 Task: Add Sprouts Yellow Corn Tortilla Chips to the cart.
Action: Mouse moved to (227, 110)
Screenshot: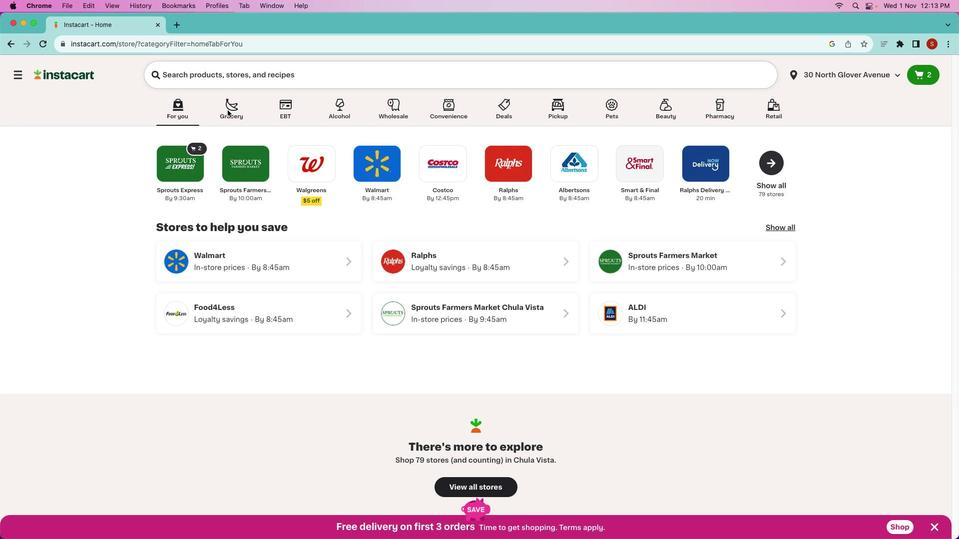 
Action: Mouse pressed left at (227, 110)
Screenshot: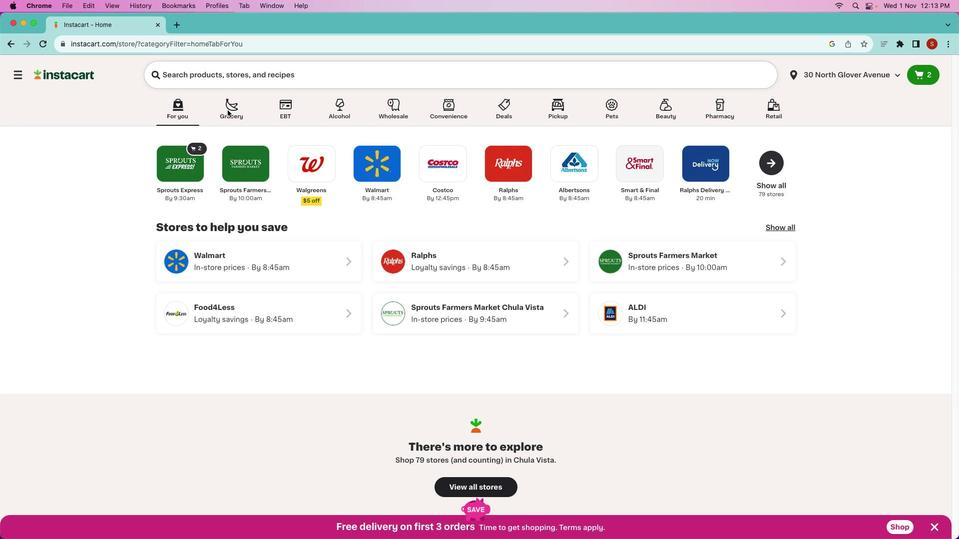 
Action: Mouse pressed left at (227, 110)
Screenshot: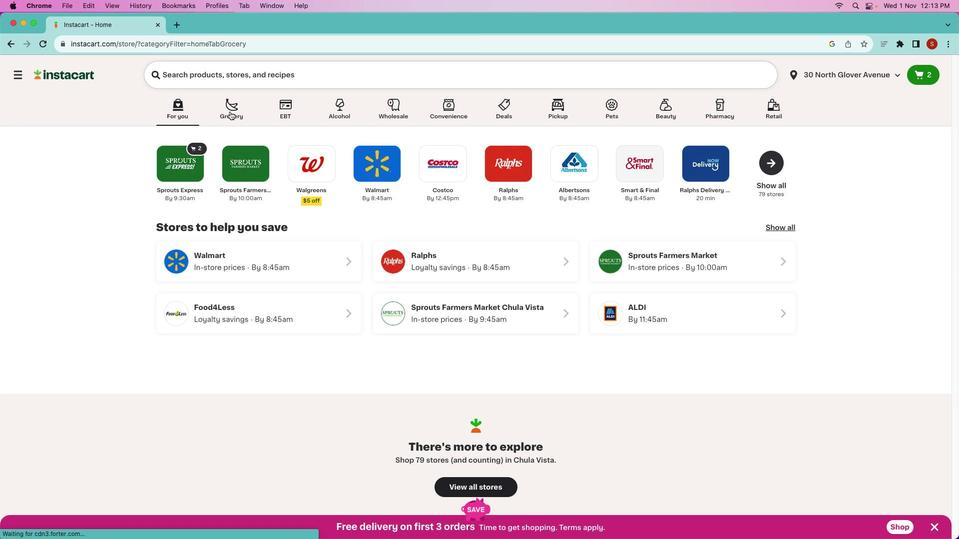 
Action: Mouse moved to (443, 318)
Screenshot: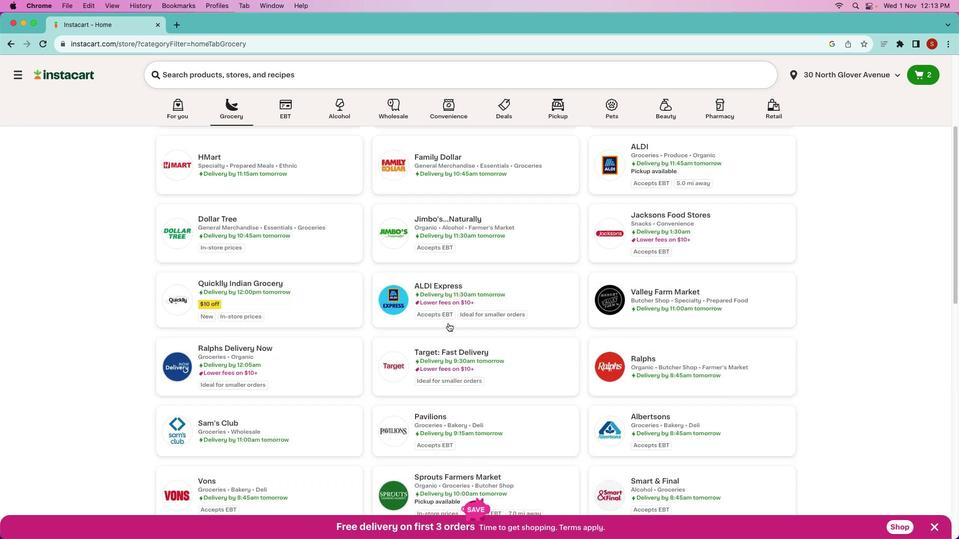 
Action: Mouse scrolled (443, 318) with delta (0, 0)
Screenshot: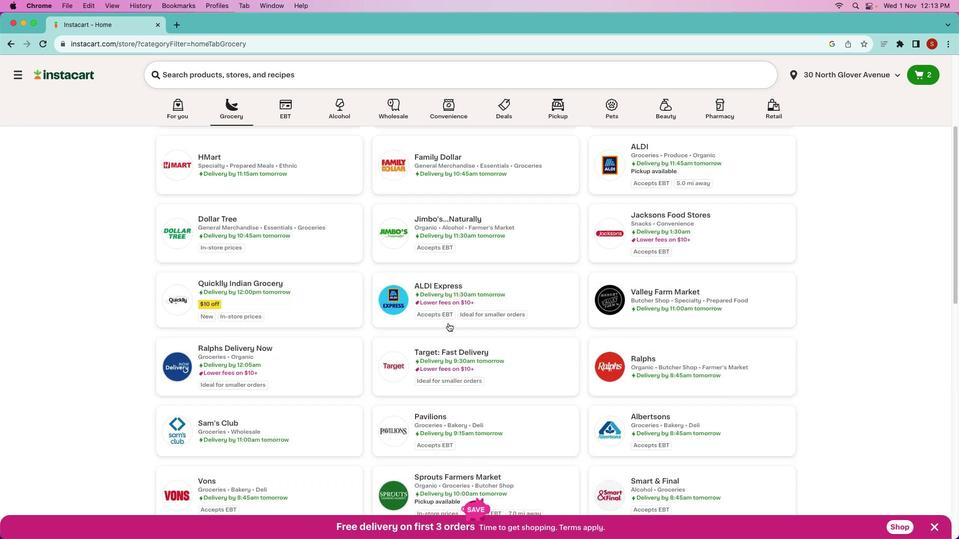 
Action: Mouse moved to (443, 317)
Screenshot: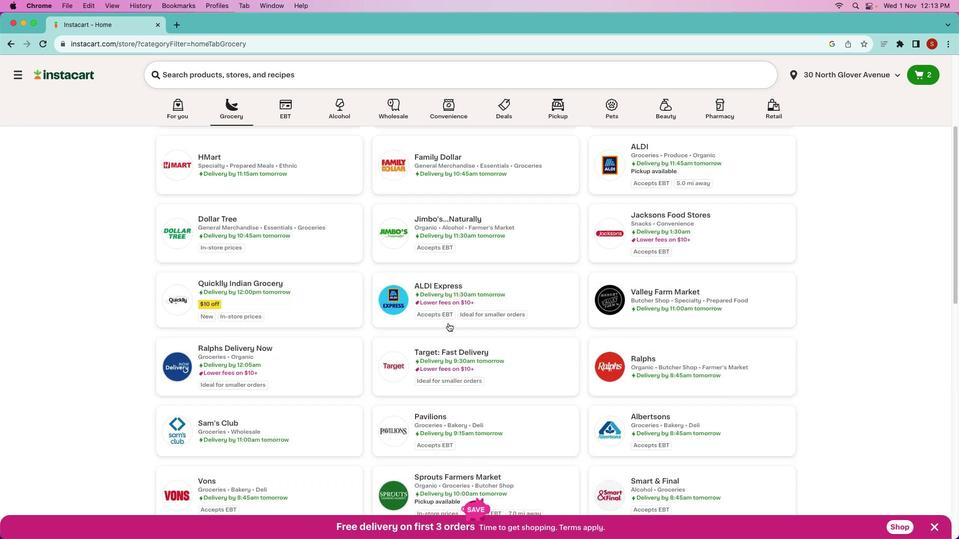 
Action: Mouse scrolled (443, 317) with delta (0, 0)
Screenshot: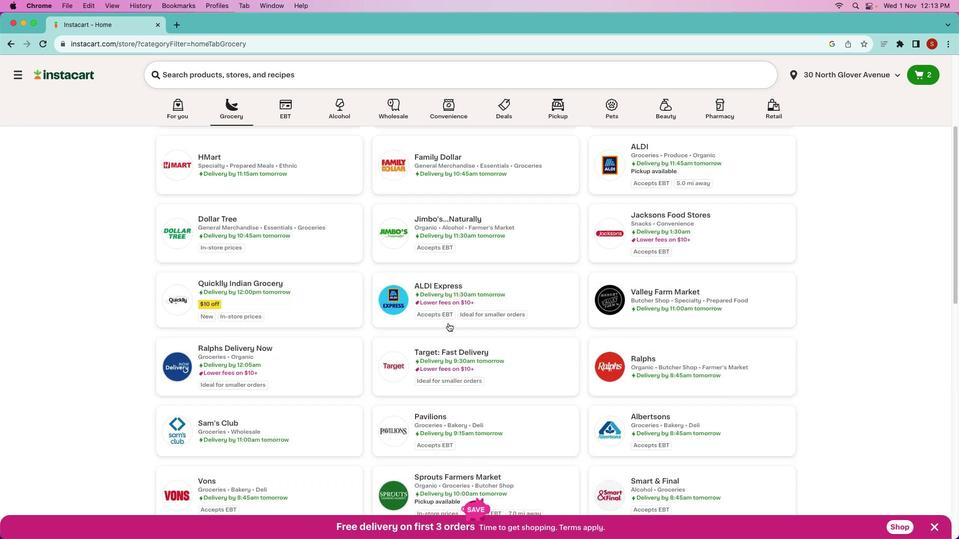 
Action: Mouse moved to (444, 317)
Screenshot: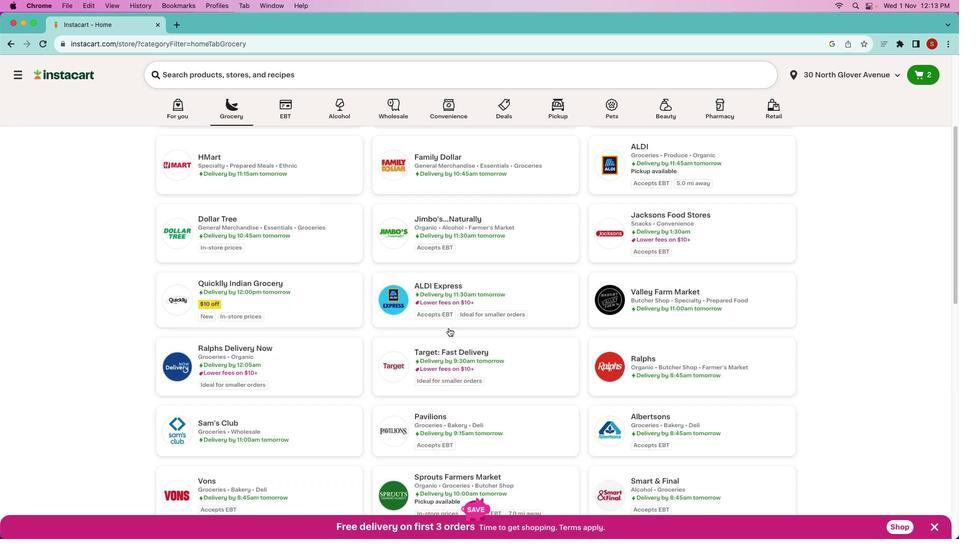 
Action: Mouse scrolled (444, 317) with delta (0, -1)
Screenshot: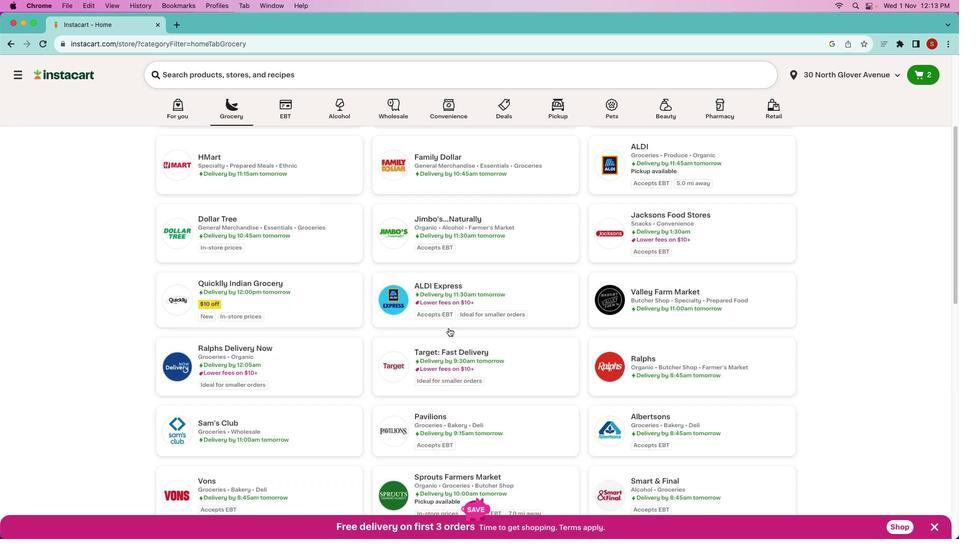 
Action: Mouse moved to (444, 317)
Screenshot: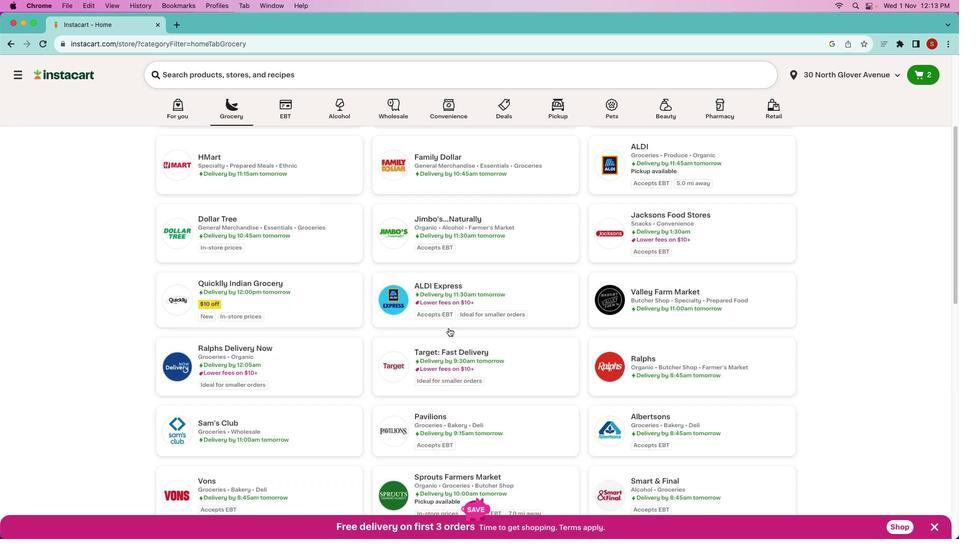 
Action: Mouse scrolled (444, 317) with delta (0, -2)
Screenshot: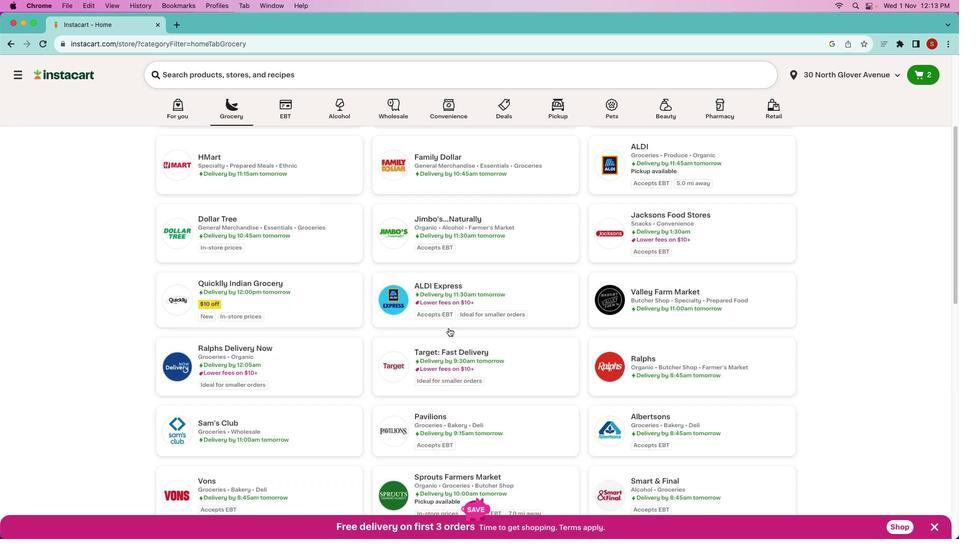 
Action: Mouse moved to (449, 330)
Screenshot: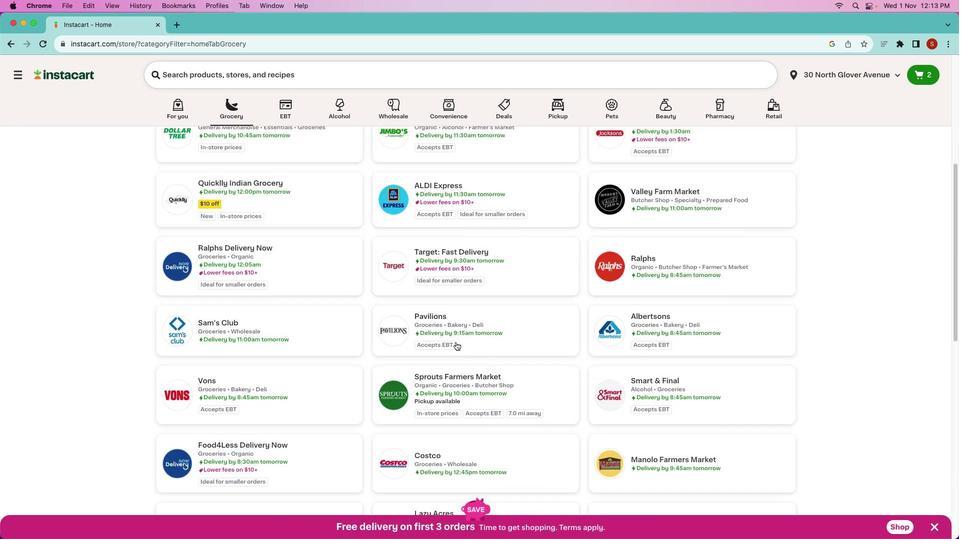
Action: Mouse scrolled (449, 330) with delta (0, 0)
Screenshot: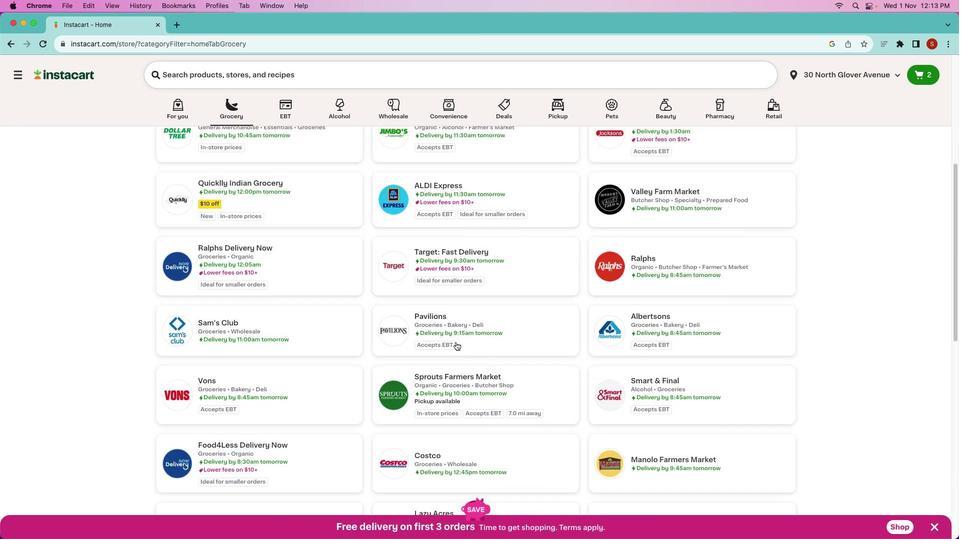 
Action: Mouse moved to (450, 330)
Screenshot: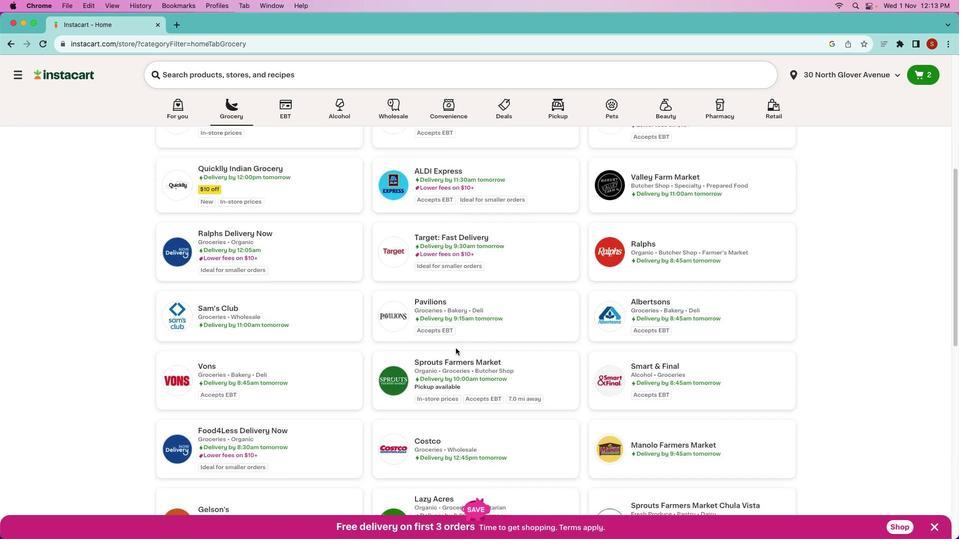 
Action: Mouse scrolled (450, 330) with delta (0, 0)
Screenshot: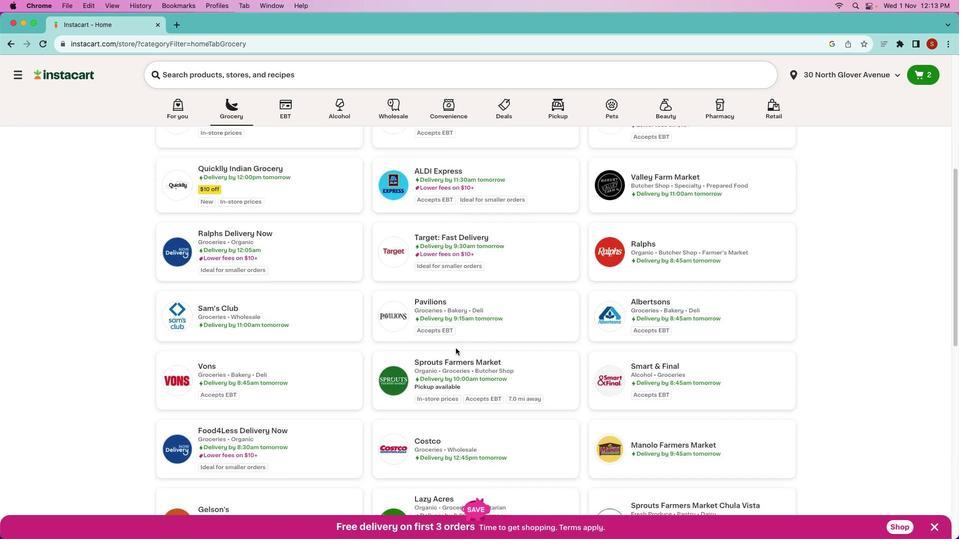 
Action: Mouse moved to (450, 330)
Screenshot: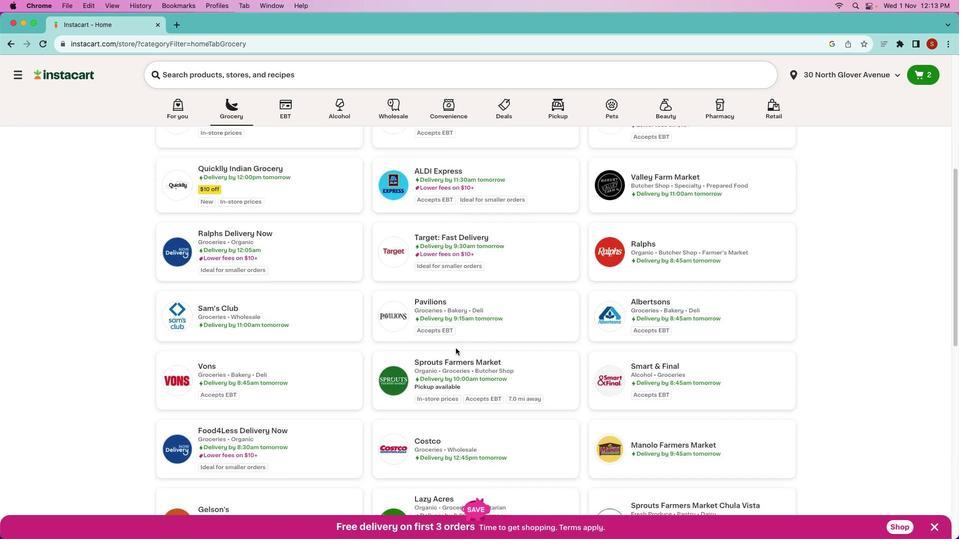 
Action: Mouse scrolled (450, 330) with delta (0, -1)
Screenshot: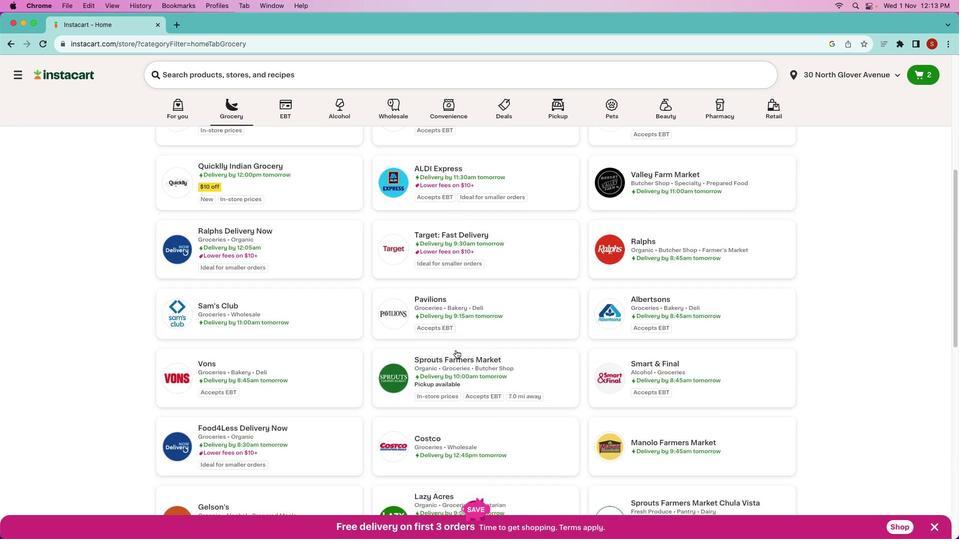 
Action: Mouse moved to (456, 351)
Screenshot: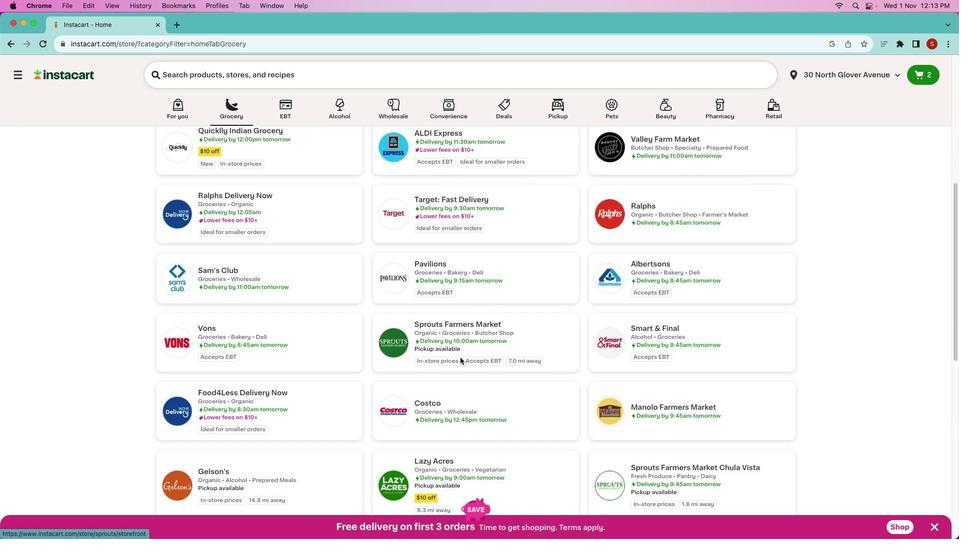 
Action: Mouse scrolled (456, 351) with delta (0, 0)
Screenshot: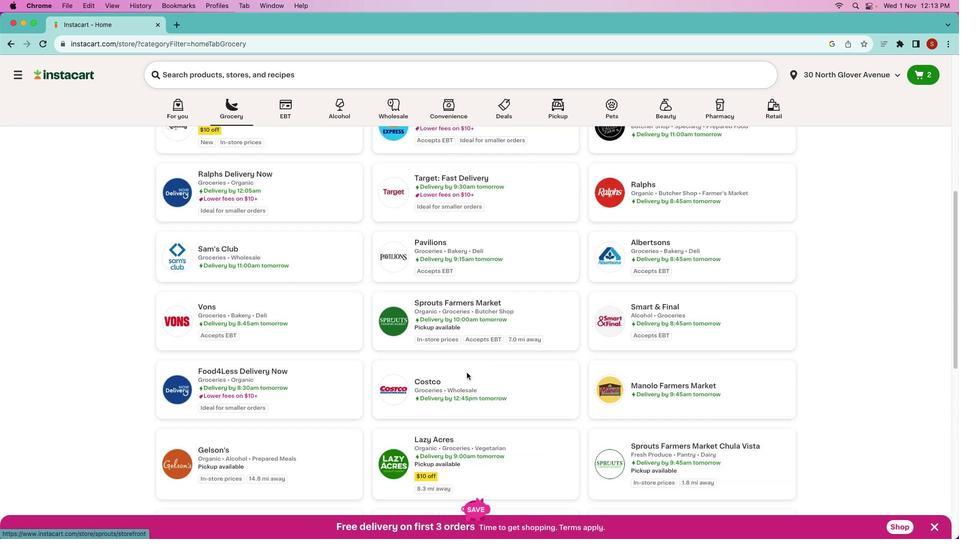 
Action: Mouse scrolled (456, 351) with delta (0, 0)
Screenshot: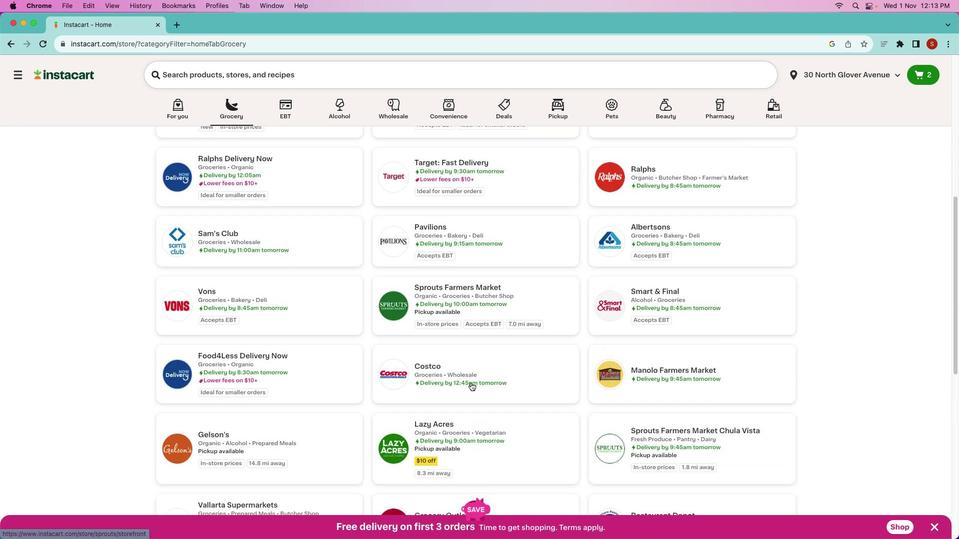 
Action: Mouse scrolled (456, 351) with delta (0, 0)
Screenshot: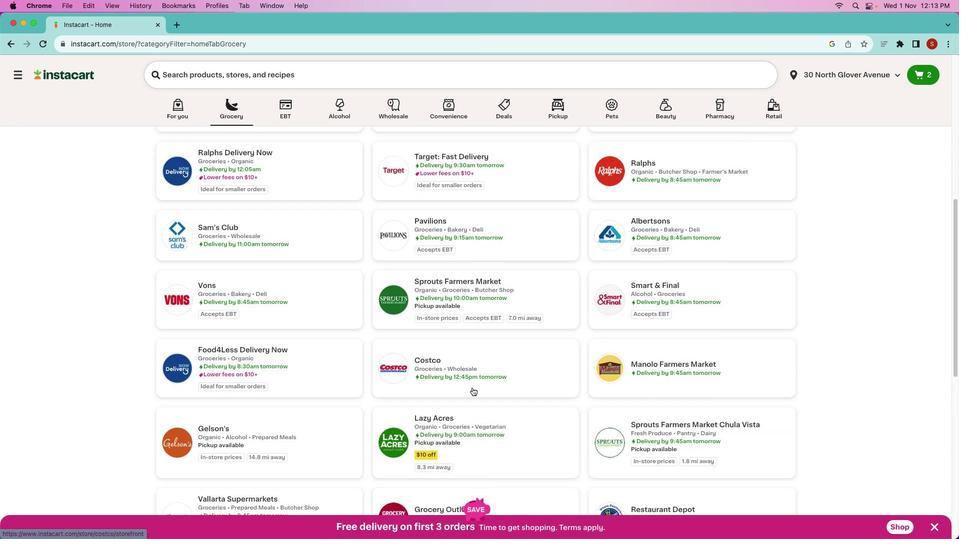 
Action: Mouse moved to (472, 388)
Screenshot: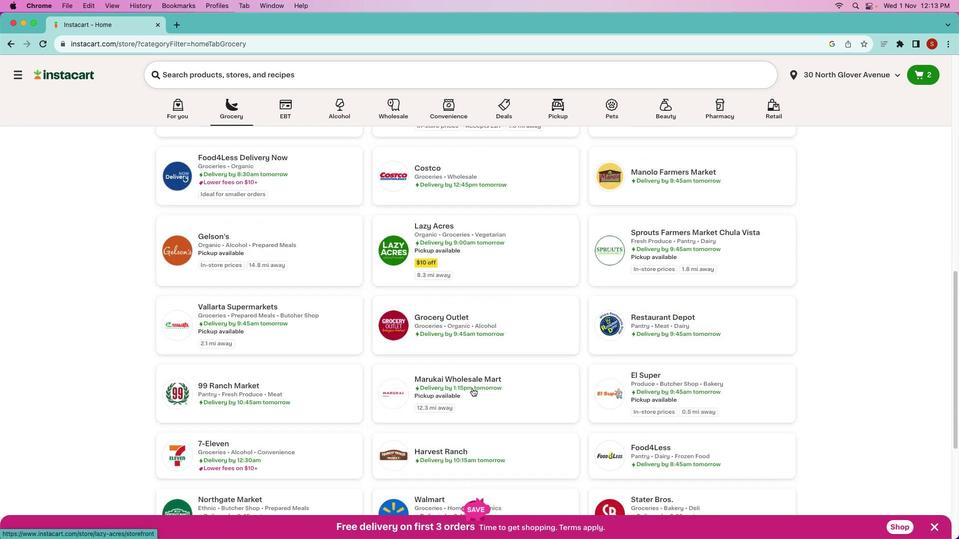 
Action: Mouse scrolled (472, 388) with delta (0, 0)
Screenshot: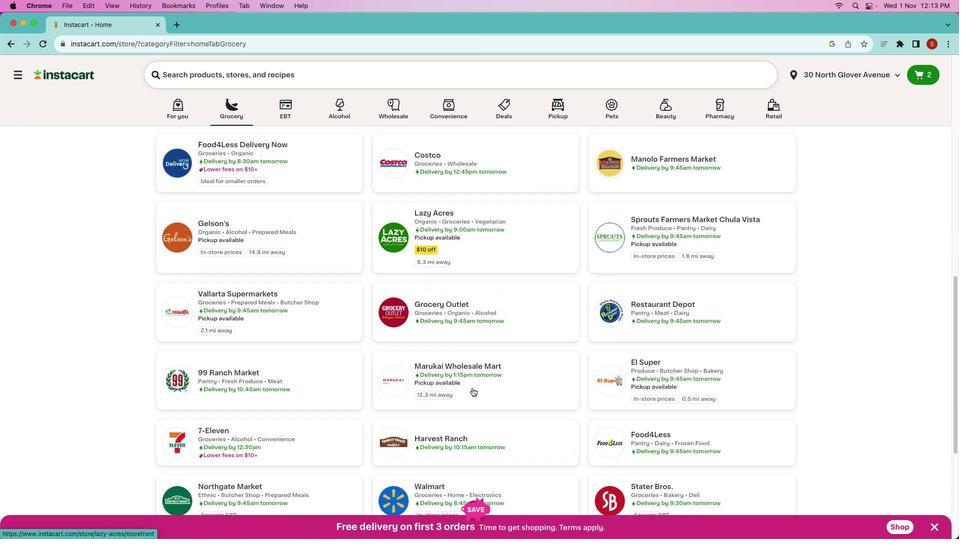 
Action: Mouse moved to (472, 388)
Screenshot: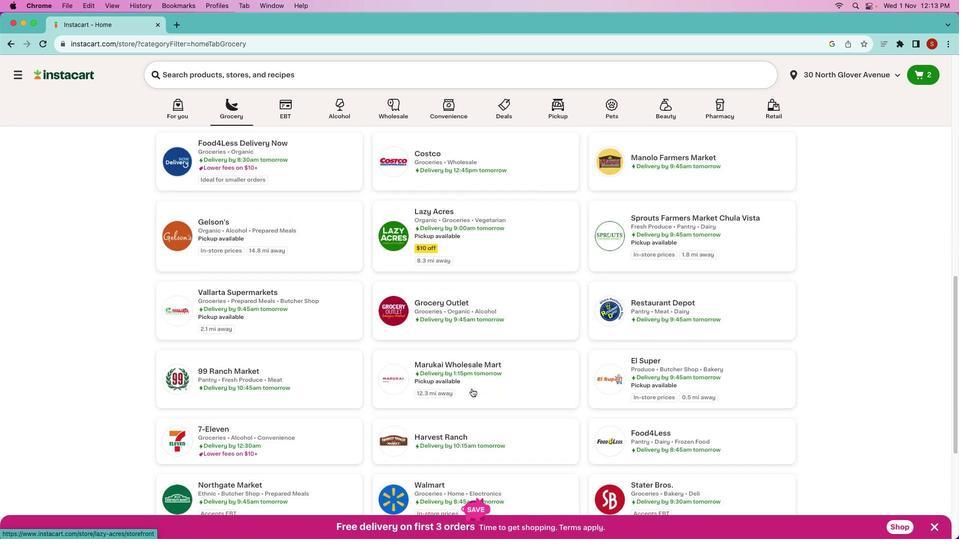 
Action: Mouse scrolled (472, 388) with delta (0, 0)
Screenshot: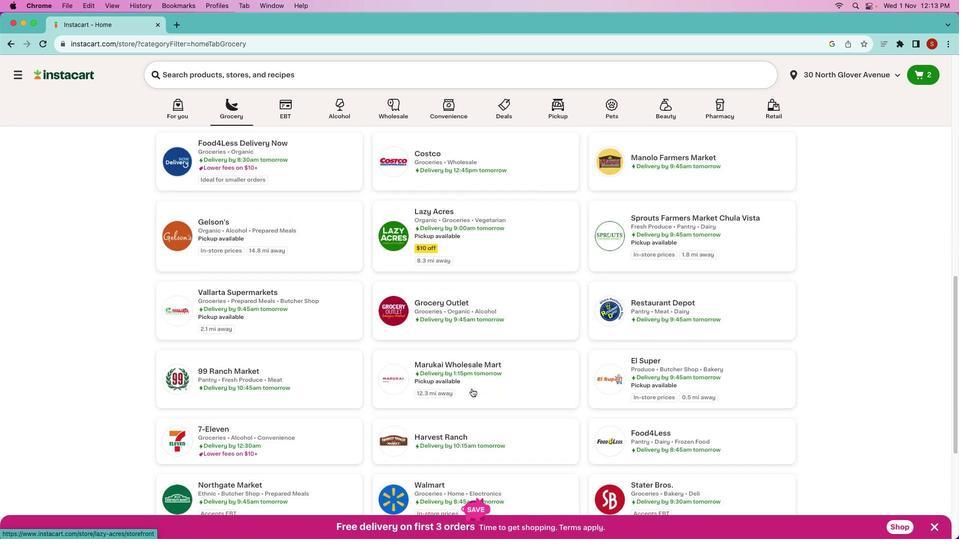 
Action: Mouse scrolled (472, 388) with delta (0, -1)
Screenshot: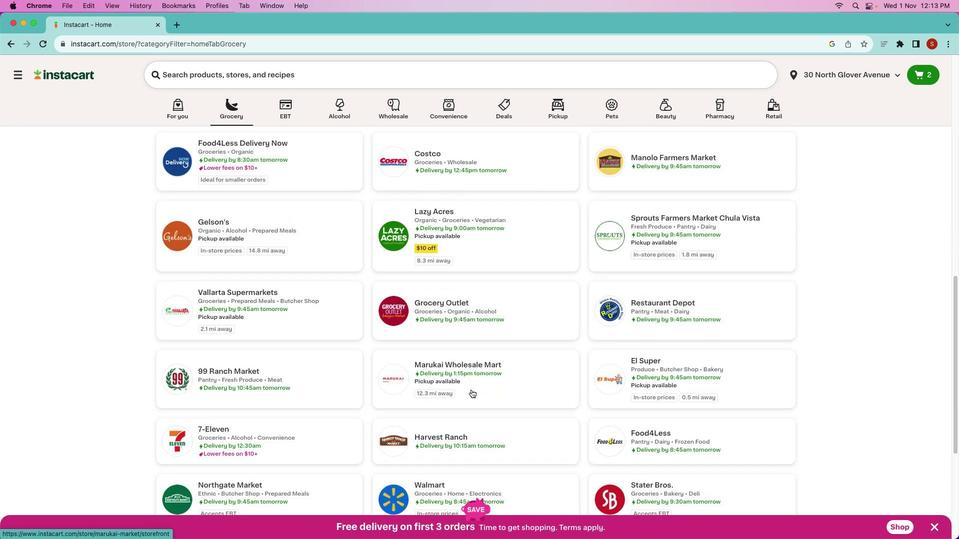 
Action: Mouse scrolled (472, 388) with delta (0, -2)
Screenshot: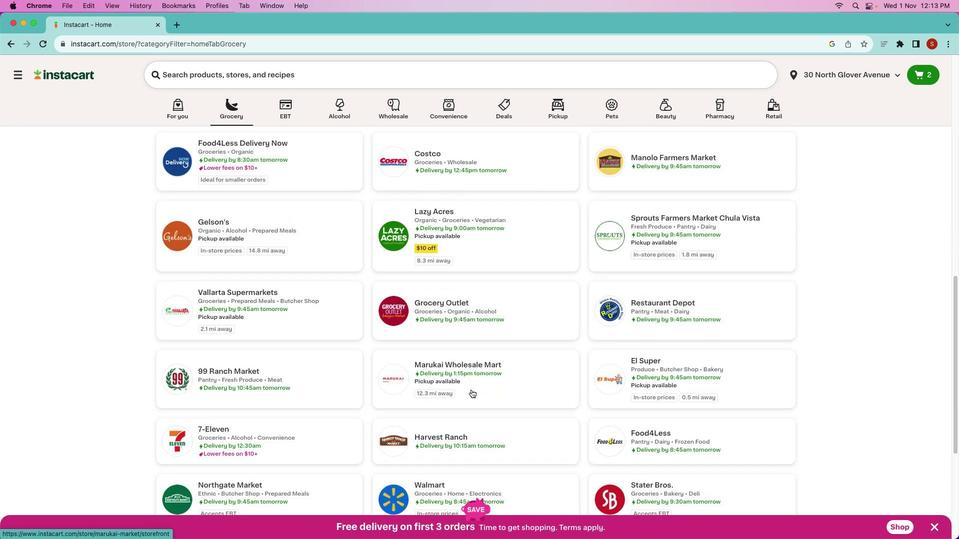 
Action: Mouse moved to (470, 390)
Screenshot: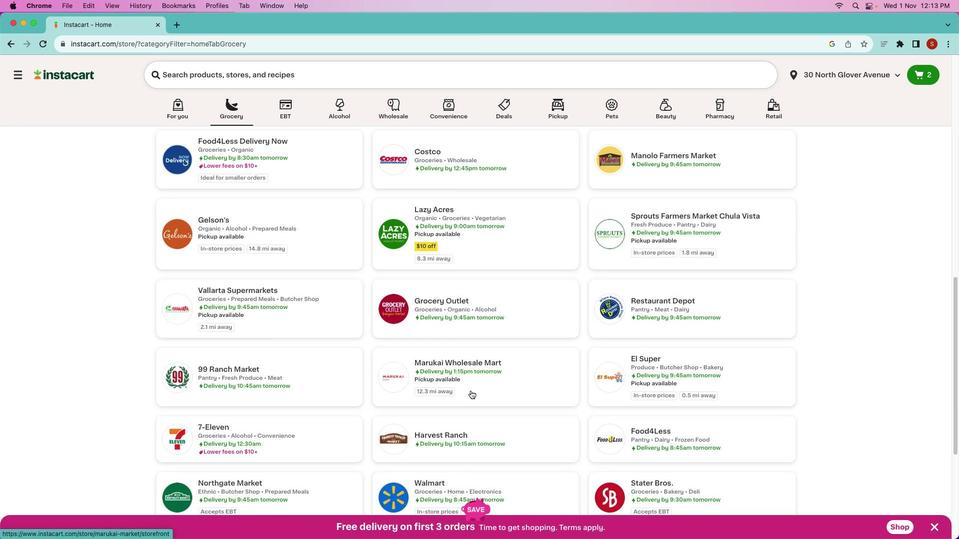 
Action: Mouse scrolled (470, 390) with delta (0, 0)
Screenshot: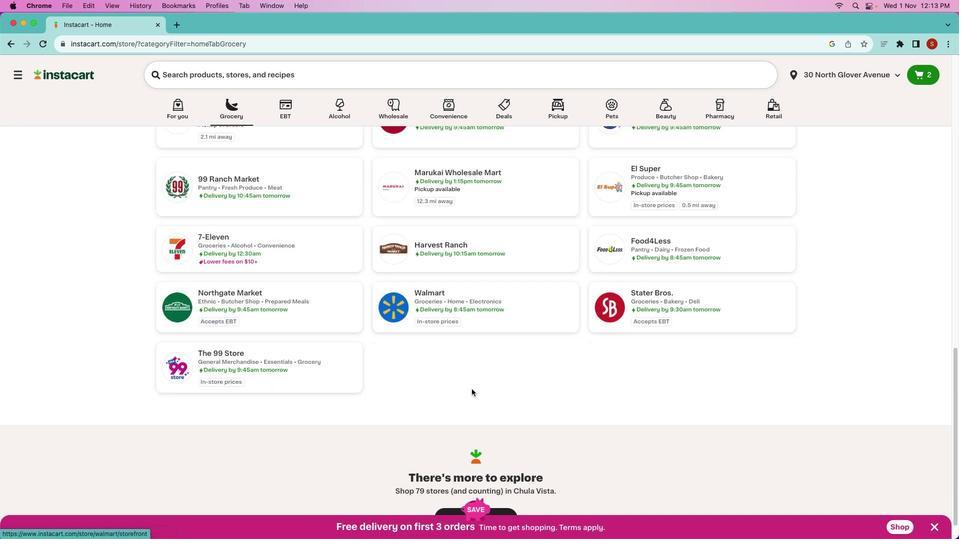 
Action: Mouse scrolled (470, 390) with delta (0, 0)
Screenshot: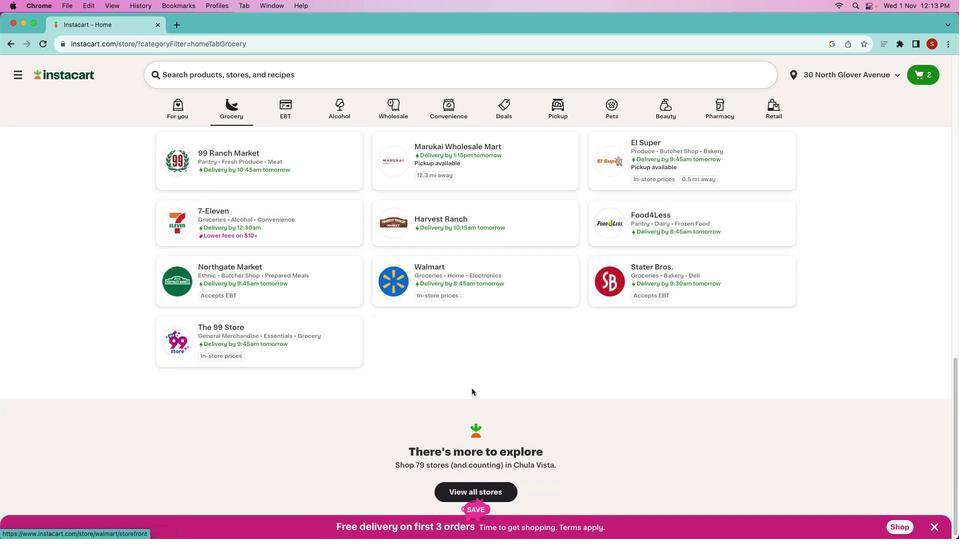 
Action: Mouse scrolled (470, 390) with delta (0, -1)
Screenshot: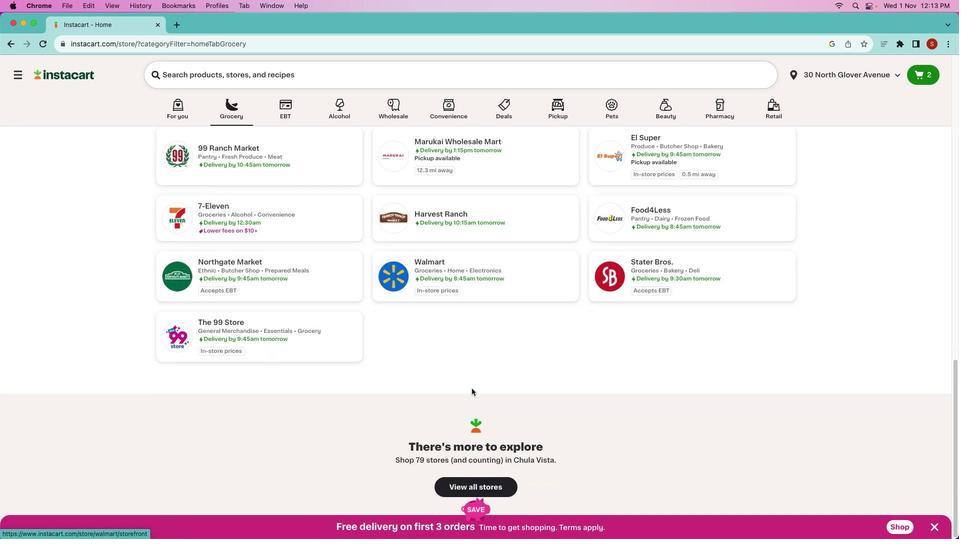 
Action: Mouse scrolled (470, 390) with delta (0, -2)
Screenshot: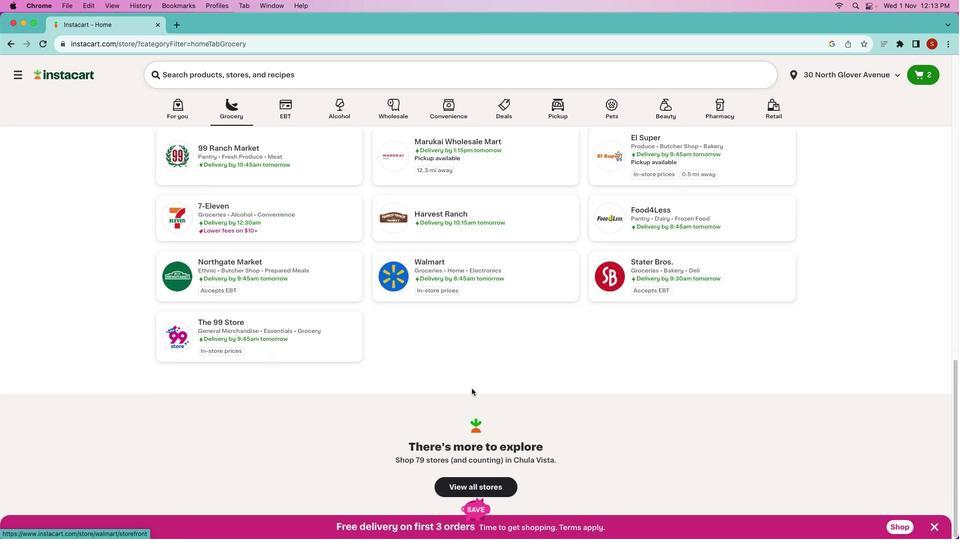 
Action: Mouse scrolled (470, 390) with delta (0, -2)
Screenshot: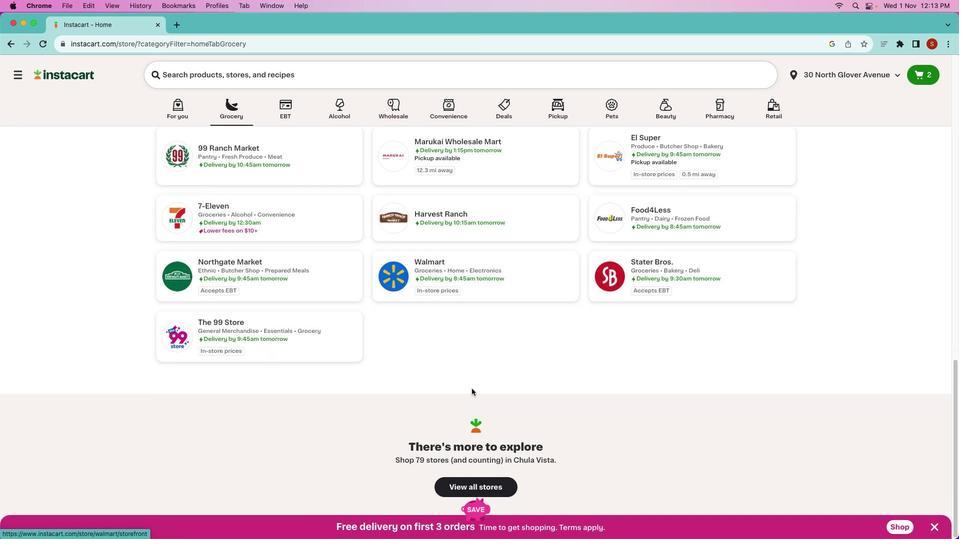 
Action: Mouse moved to (471, 388)
Screenshot: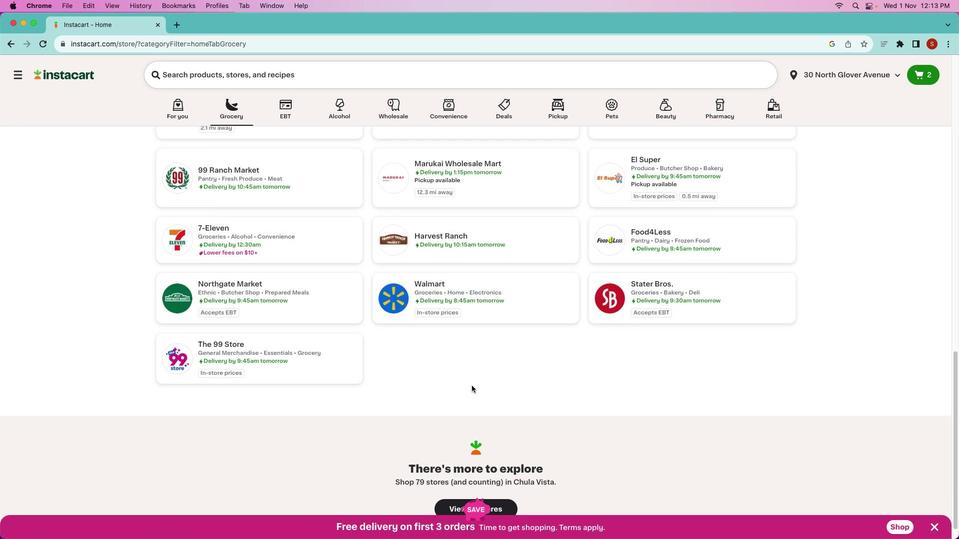
Action: Mouse scrolled (471, 388) with delta (0, 0)
Screenshot: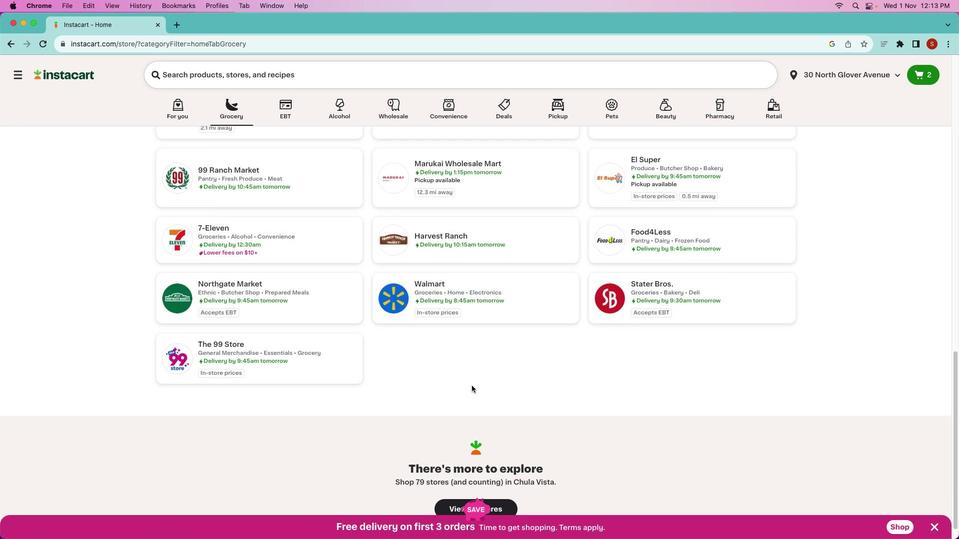 
Action: Mouse moved to (470, 388)
Screenshot: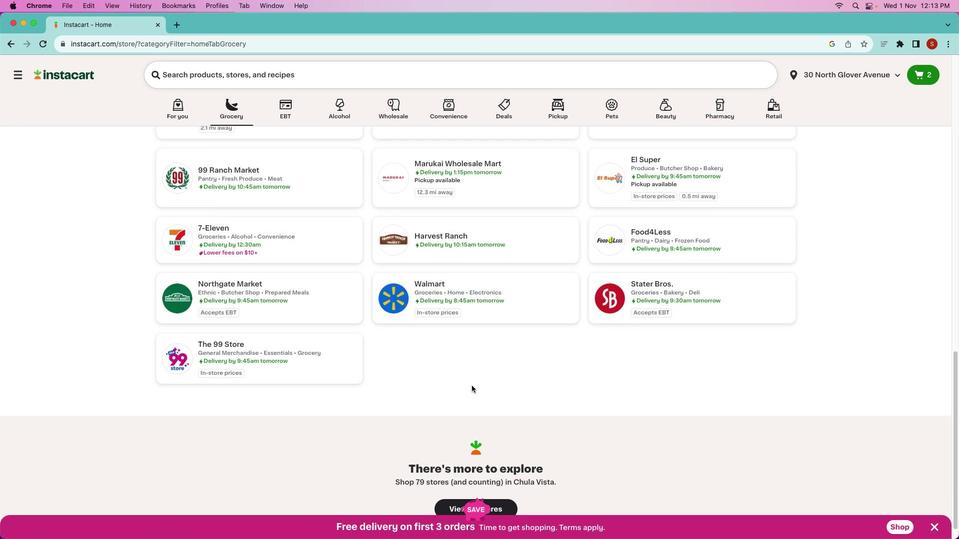 
Action: Mouse scrolled (470, 388) with delta (0, 0)
Screenshot: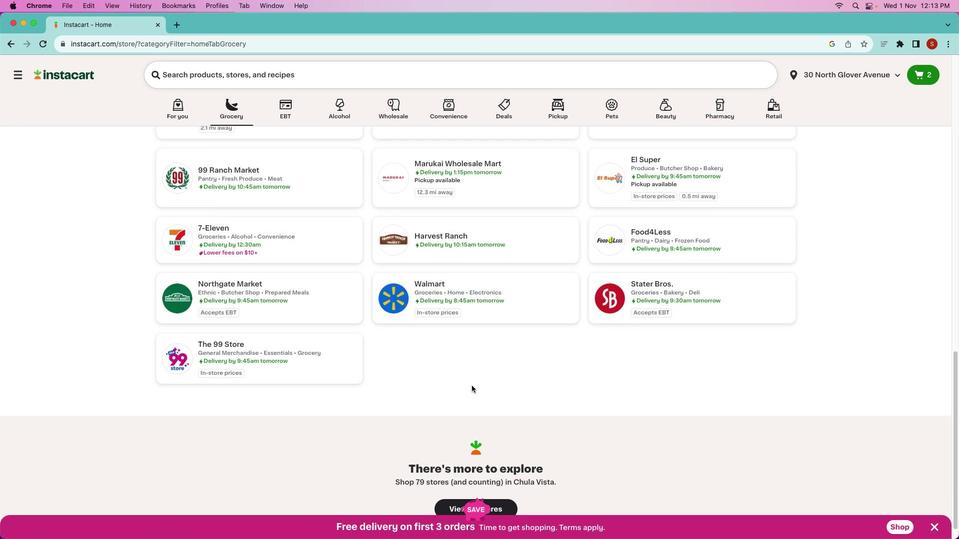 
Action: Mouse moved to (471, 386)
Screenshot: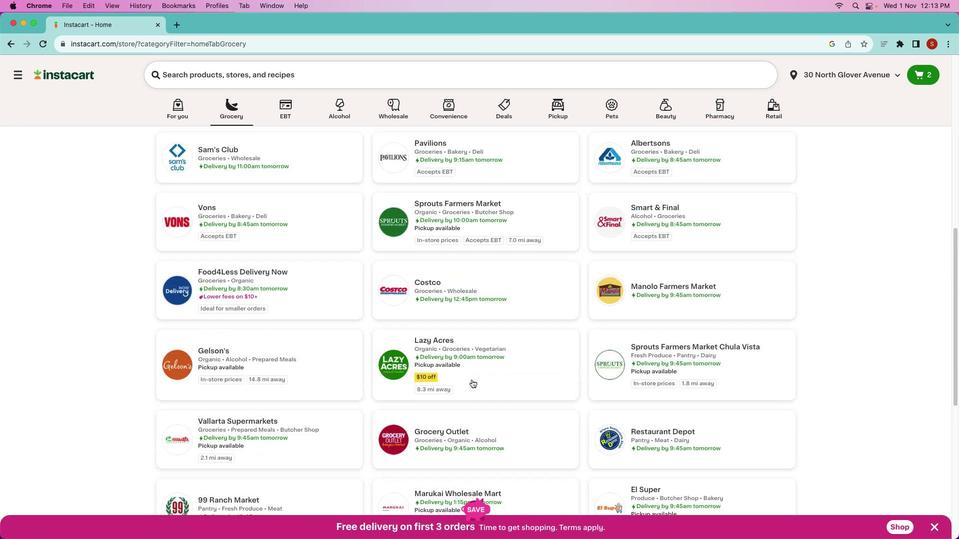 
Action: Mouse scrolled (471, 386) with delta (0, 0)
Screenshot: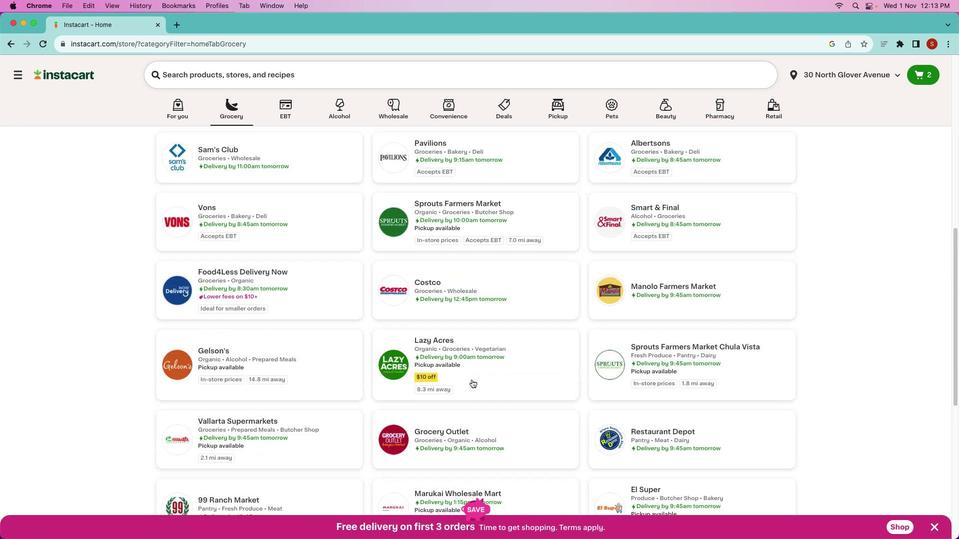 
Action: Mouse moved to (471, 387)
Screenshot: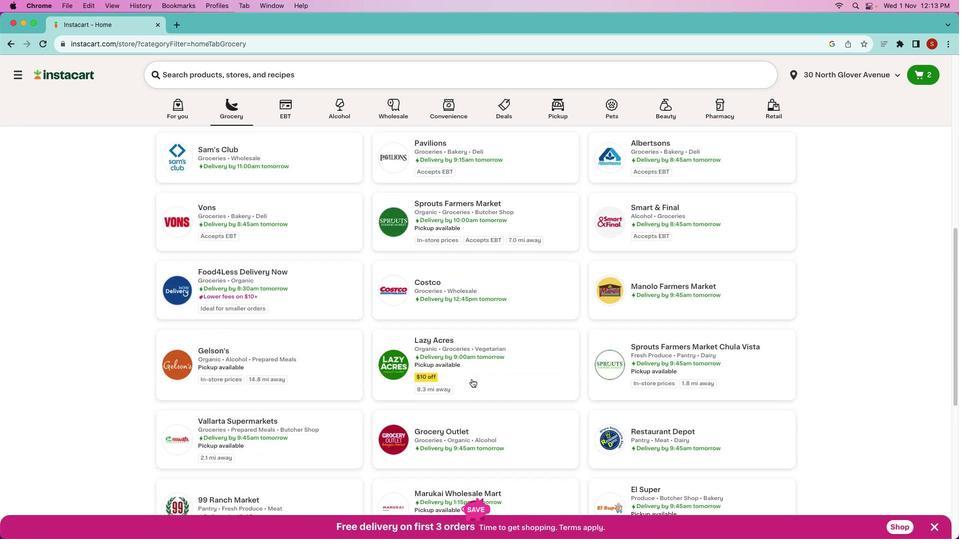 
Action: Mouse scrolled (471, 387) with delta (0, 0)
Screenshot: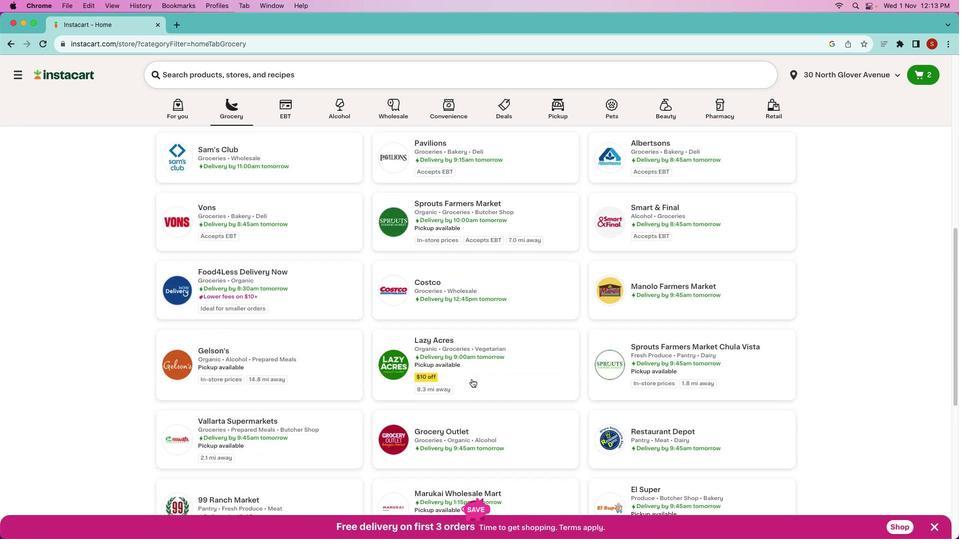 
Action: Mouse moved to (470, 387)
Screenshot: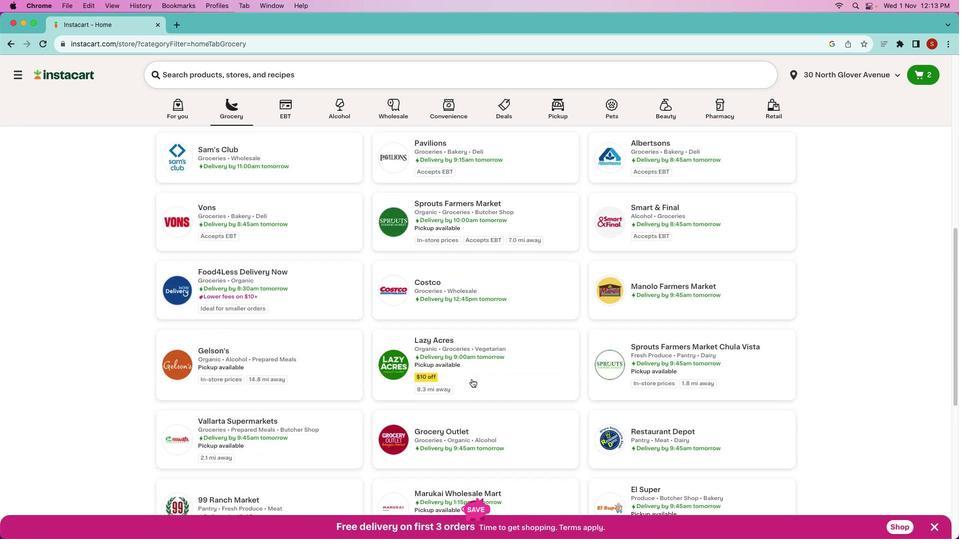 
Action: Mouse scrolled (470, 387) with delta (0, 1)
Screenshot: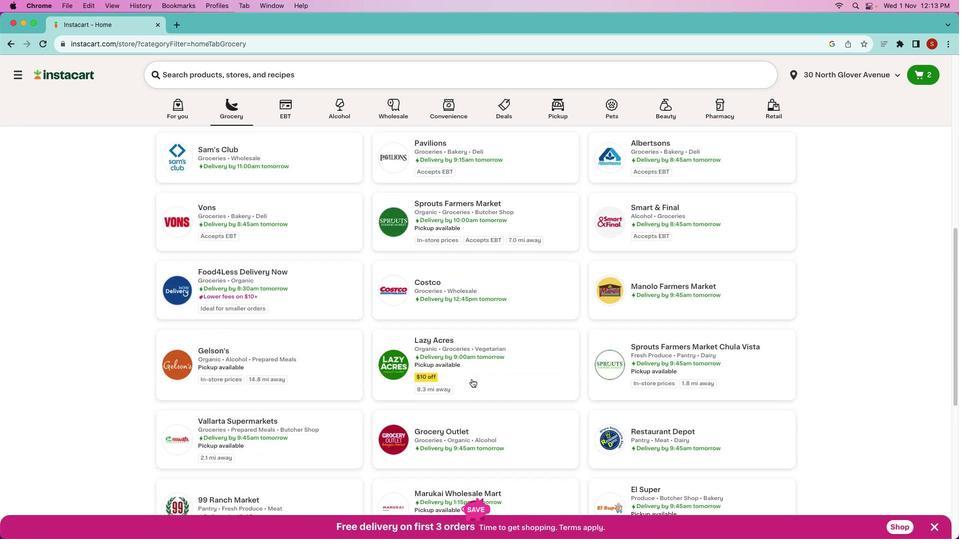 
Action: Mouse moved to (470, 387)
Screenshot: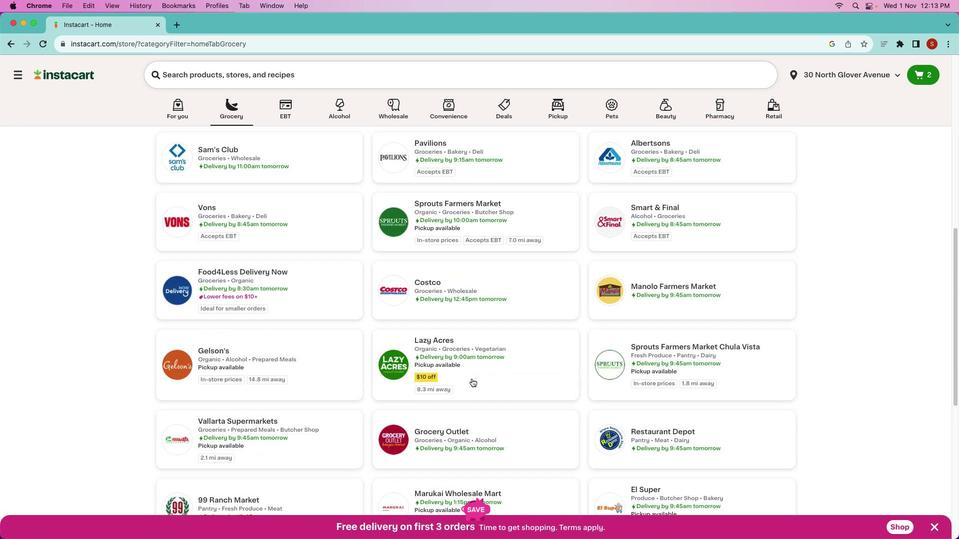 
Action: Mouse scrolled (470, 387) with delta (0, 2)
Screenshot: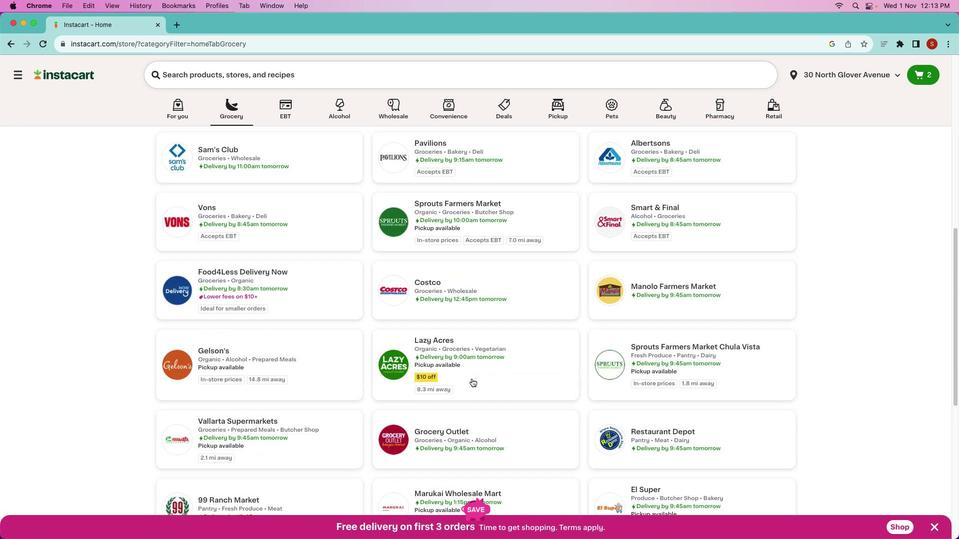 
Action: Mouse moved to (470, 387)
Screenshot: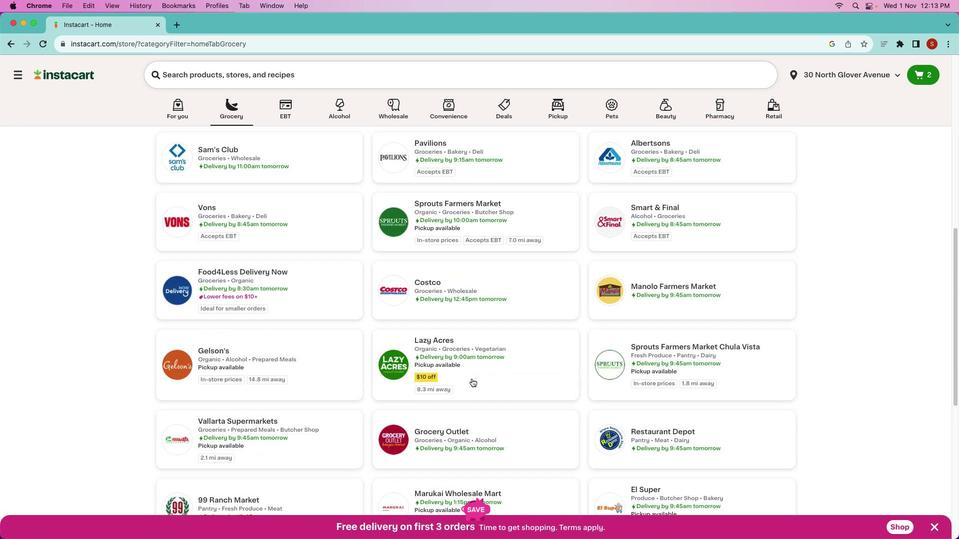 
Action: Mouse scrolled (470, 387) with delta (0, 2)
Screenshot: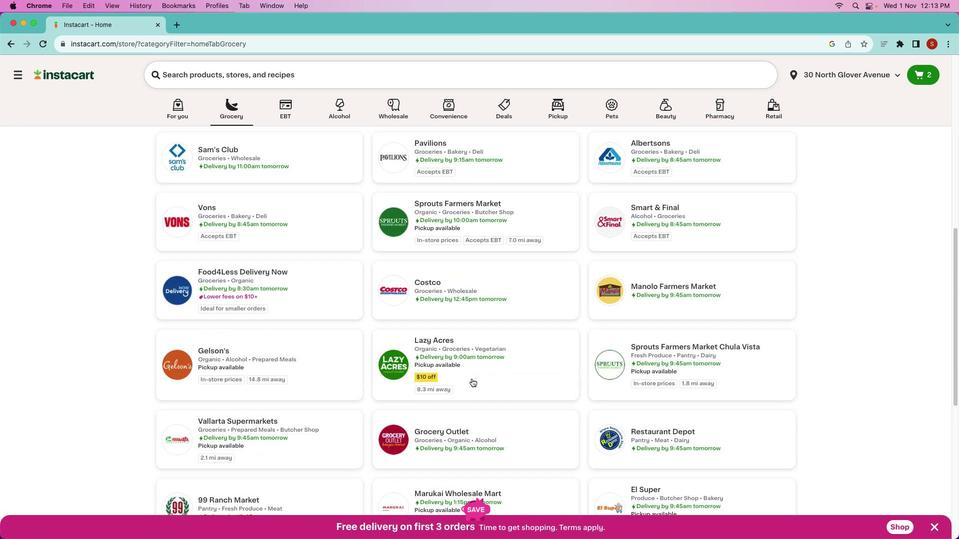 
Action: Mouse moved to (471, 378)
Screenshot: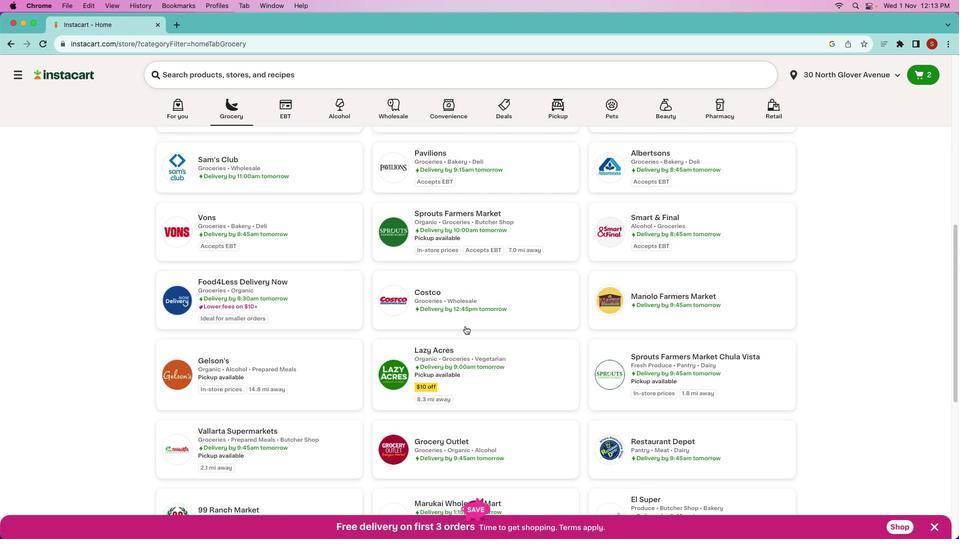 
Action: Mouse scrolled (471, 378) with delta (0, 0)
Screenshot: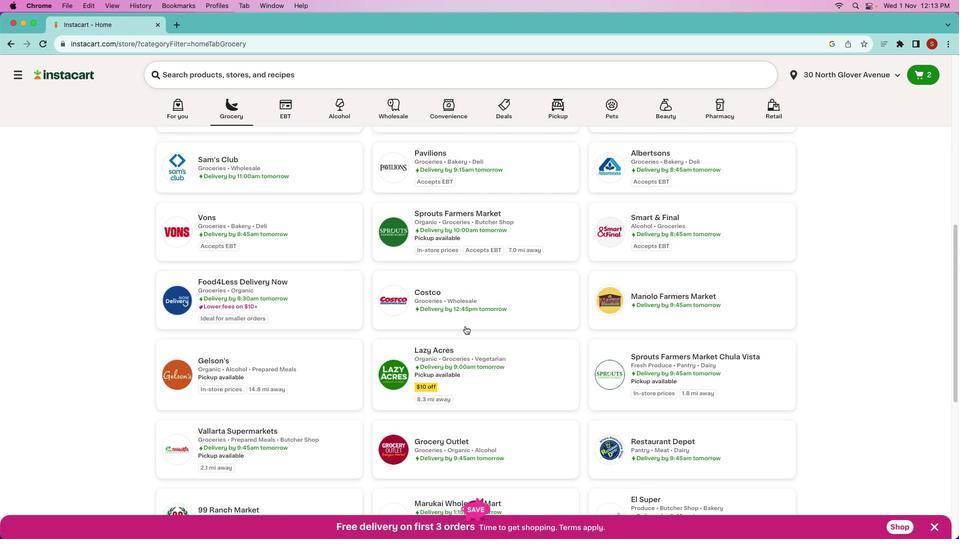 
Action: Mouse moved to (470, 379)
Screenshot: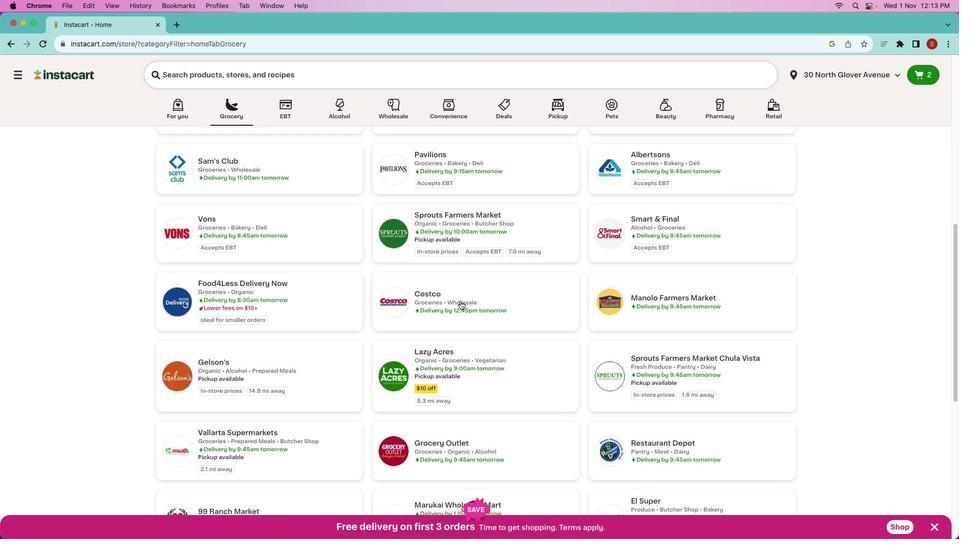 
Action: Mouse scrolled (470, 379) with delta (0, 0)
Screenshot: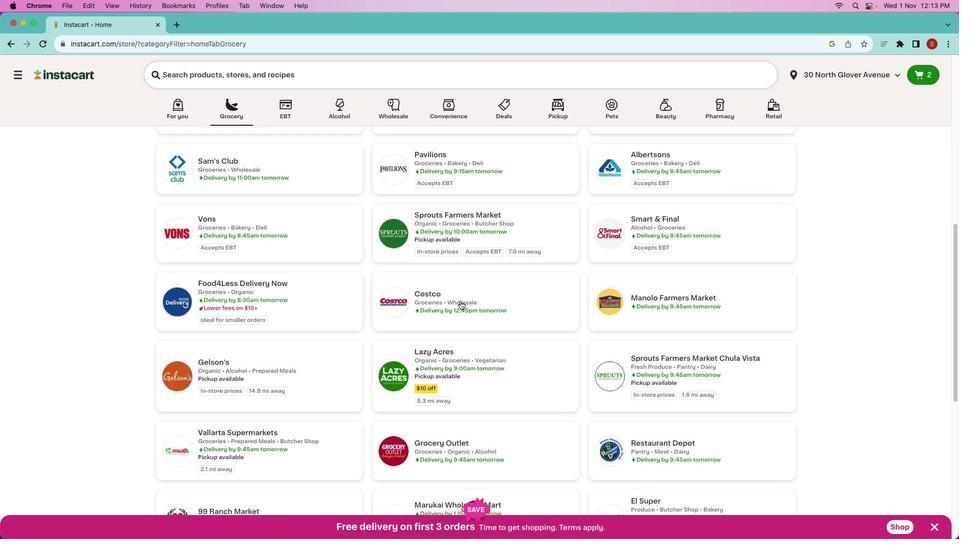 
Action: Mouse moved to (449, 213)
Screenshot: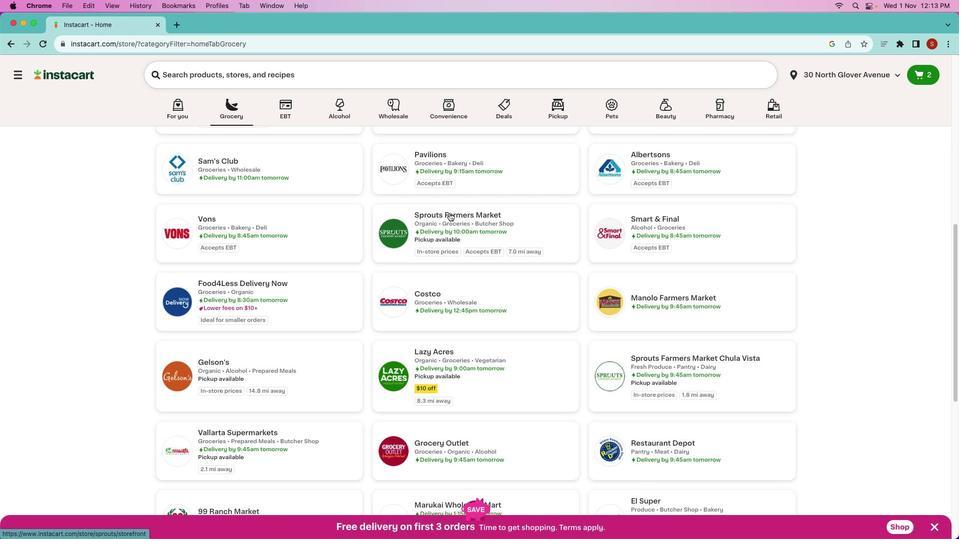 
Action: Mouse pressed left at (449, 213)
Screenshot: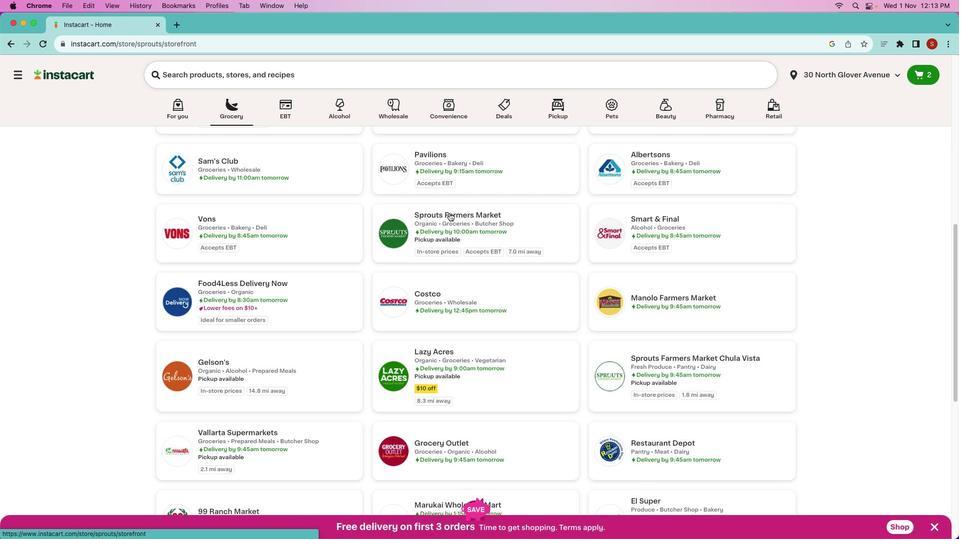 
Action: Mouse moved to (426, 74)
Screenshot: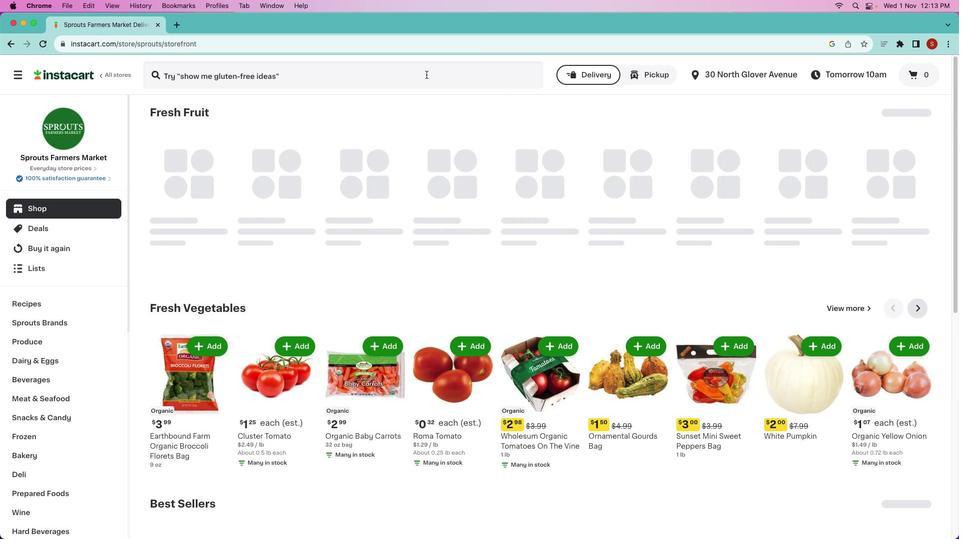 
Action: Mouse pressed left at (426, 74)
Screenshot: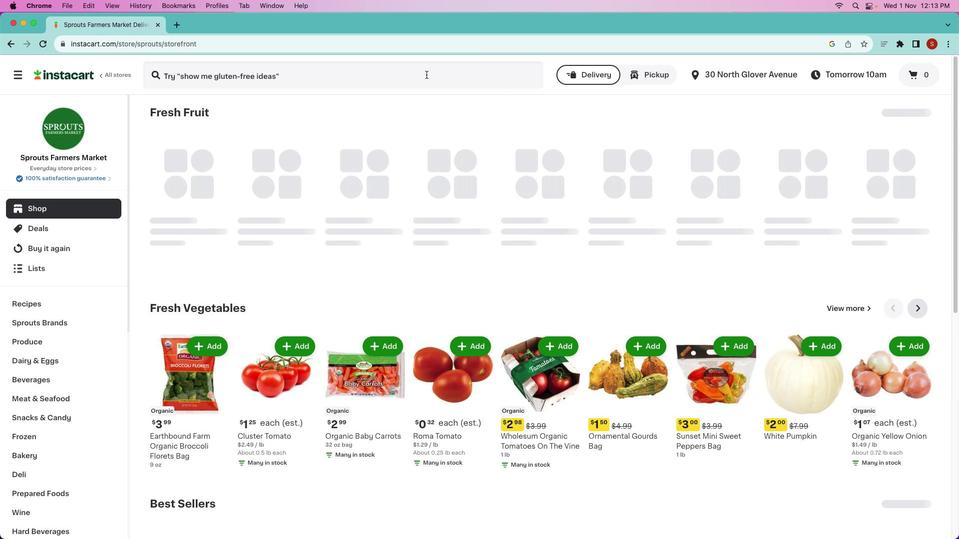 
Action: Key pressed 's''p''r''o''u''t''s'Key.space'y''e''l''l''o''w'Key.space'c''o''r''n'Key.space't''o''r''t''i''l''l''a'Key.space'c''h''i''p''s'Key.enter
Screenshot: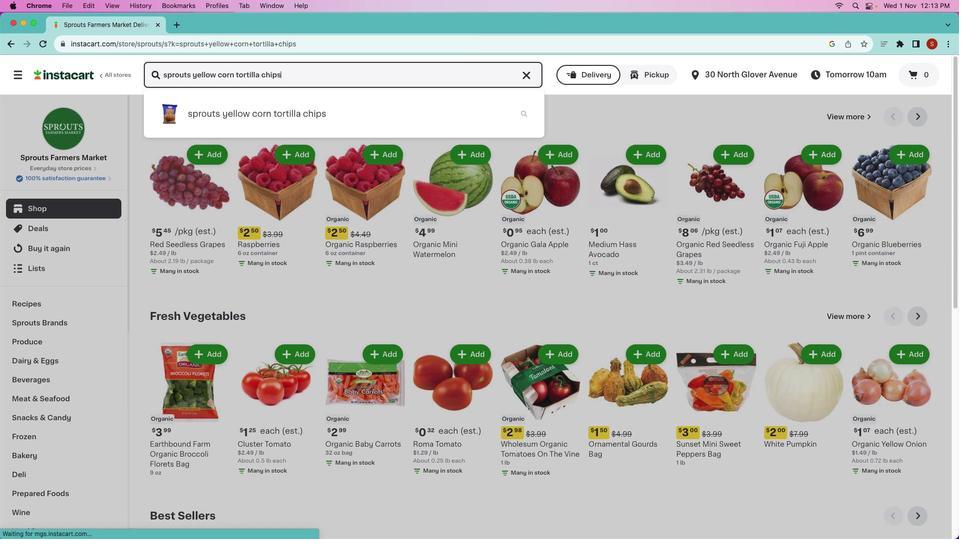 
Action: Mouse moved to (742, 167)
Screenshot: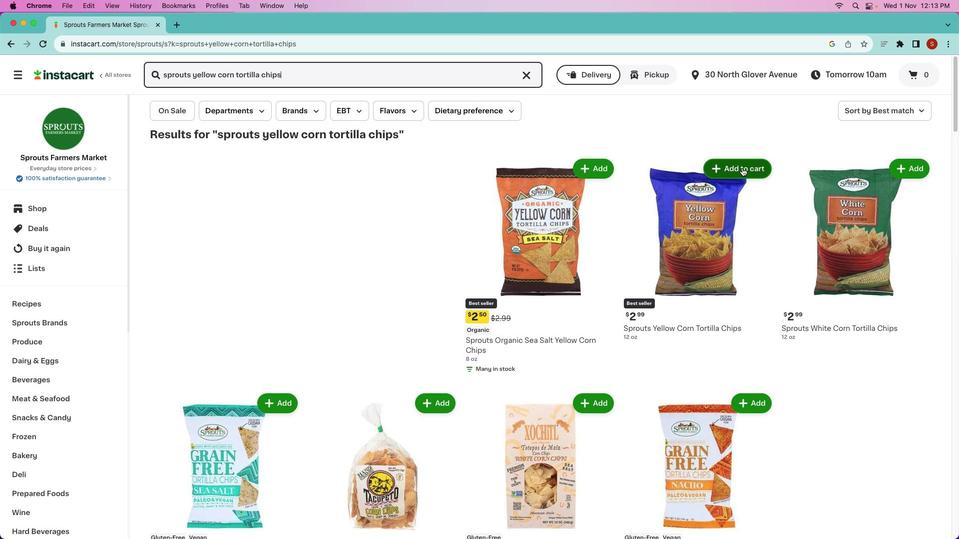 
Action: Mouse pressed left at (742, 167)
Screenshot: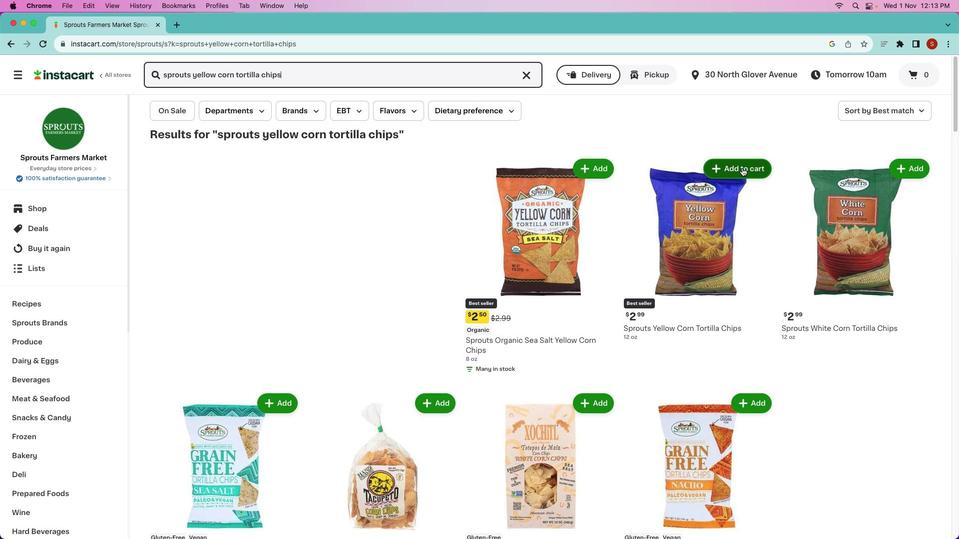 
Action: Mouse moved to (722, 233)
Screenshot: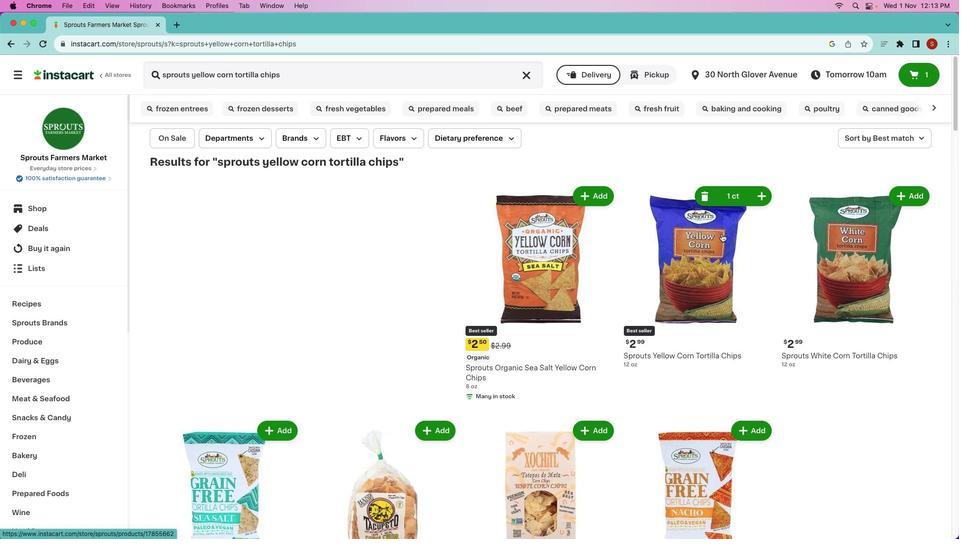 
